 Task: Add the task  Implement a new cloud-based compliance management system for a company to the section Speed Racer in the project ConstellationHQ and add a Due Date to the respective task as 2024/03/24
Action: Mouse moved to (631, 277)
Screenshot: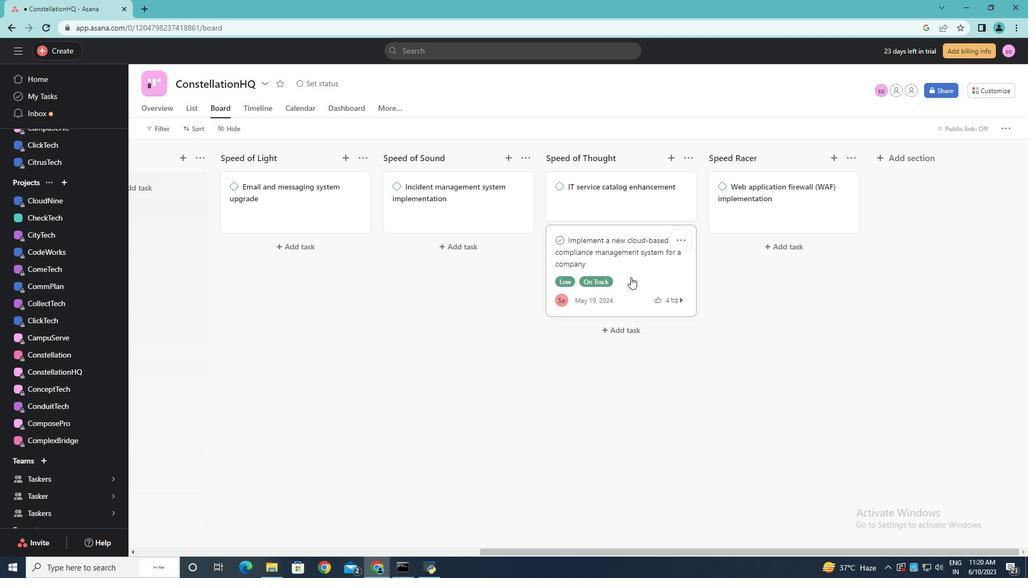 
Action: Mouse pressed left at (630, 277)
Screenshot: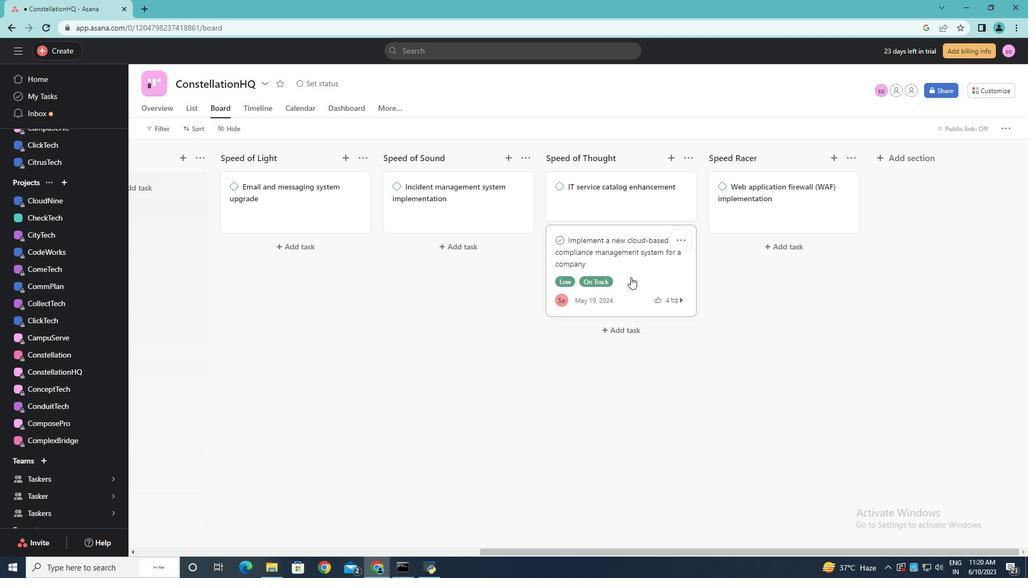 
Action: Mouse moved to (763, 310)
Screenshot: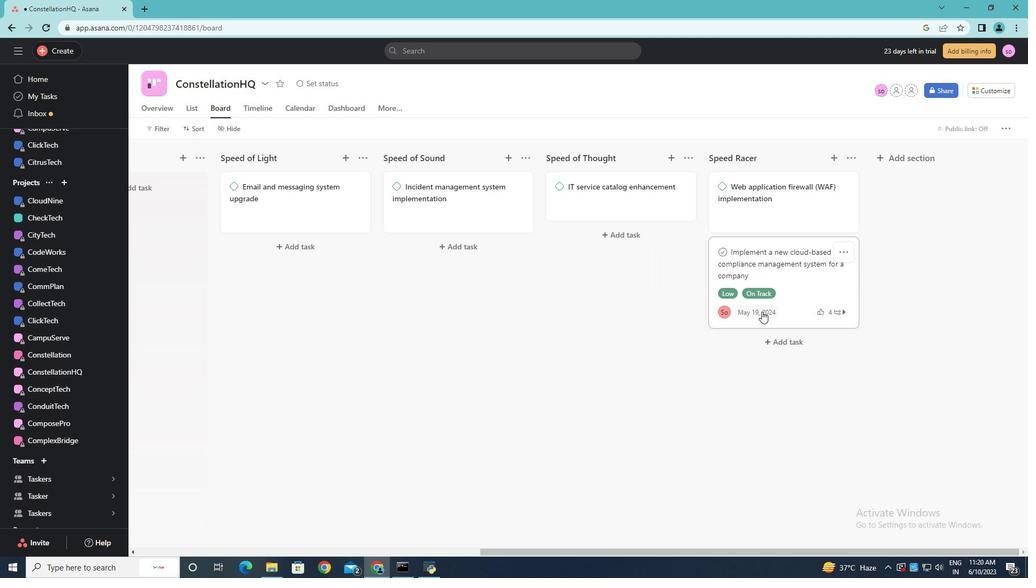 
Action: Mouse pressed left at (763, 310)
Screenshot: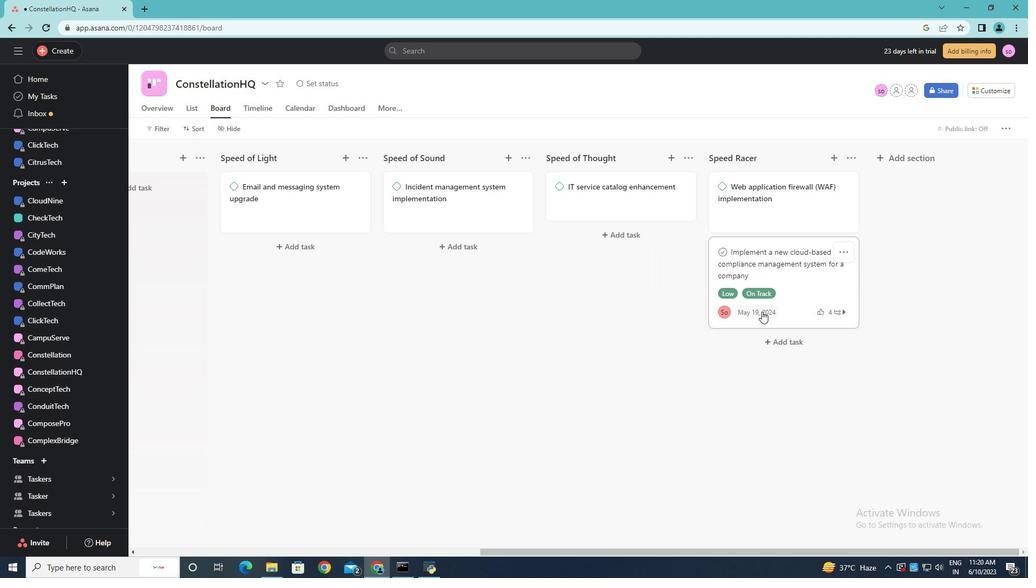
Action: Mouse moved to (741, 365)
Screenshot: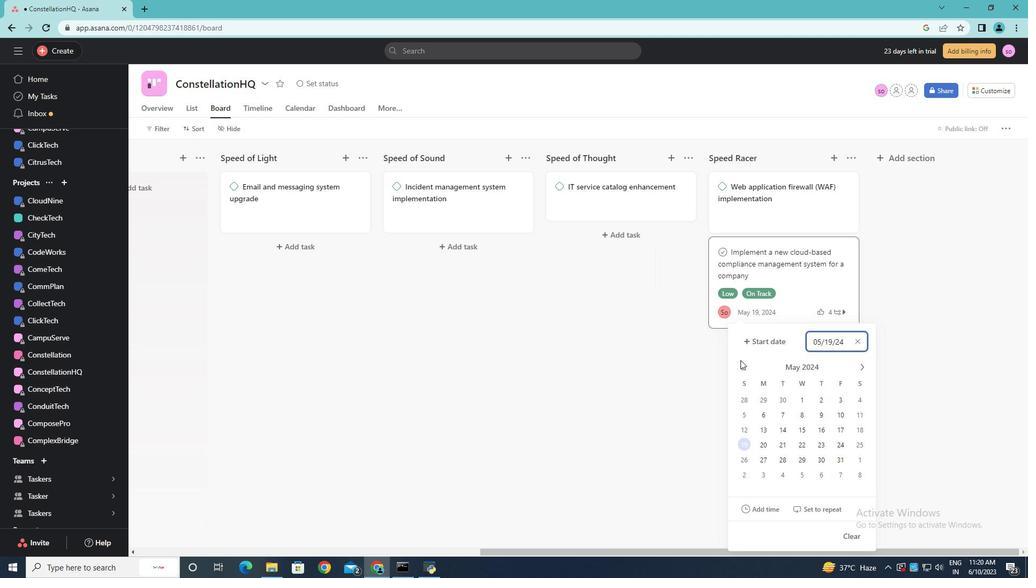 
Action: Mouse pressed left at (741, 365)
Screenshot: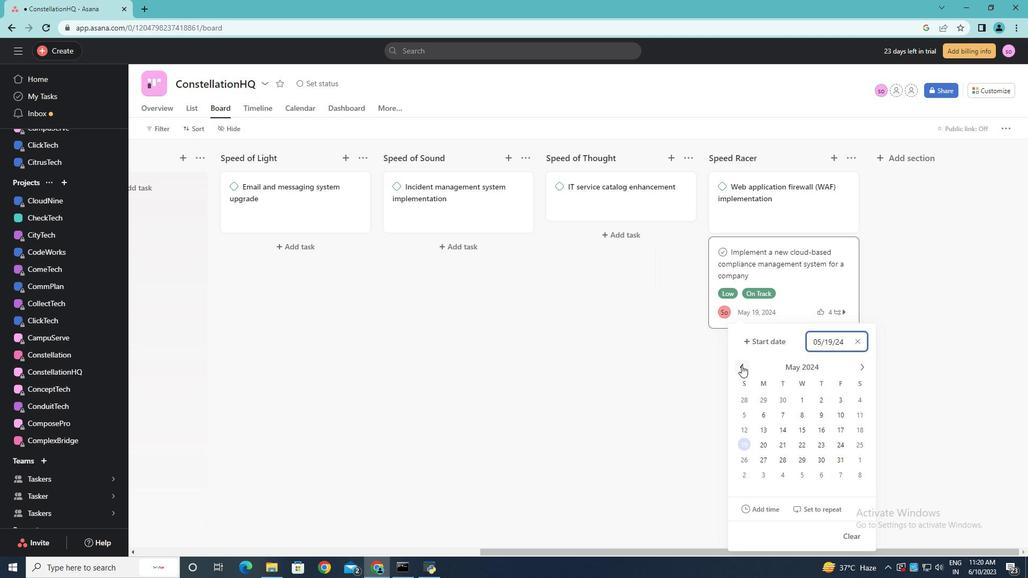 
Action: Mouse pressed left at (741, 365)
Screenshot: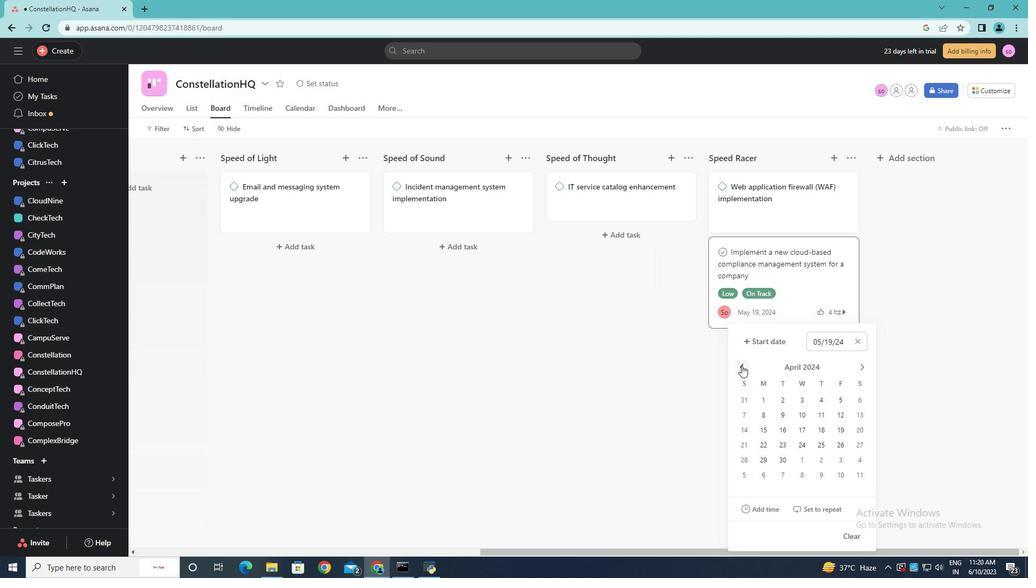 
Action: Mouse moved to (741, 460)
Screenshot: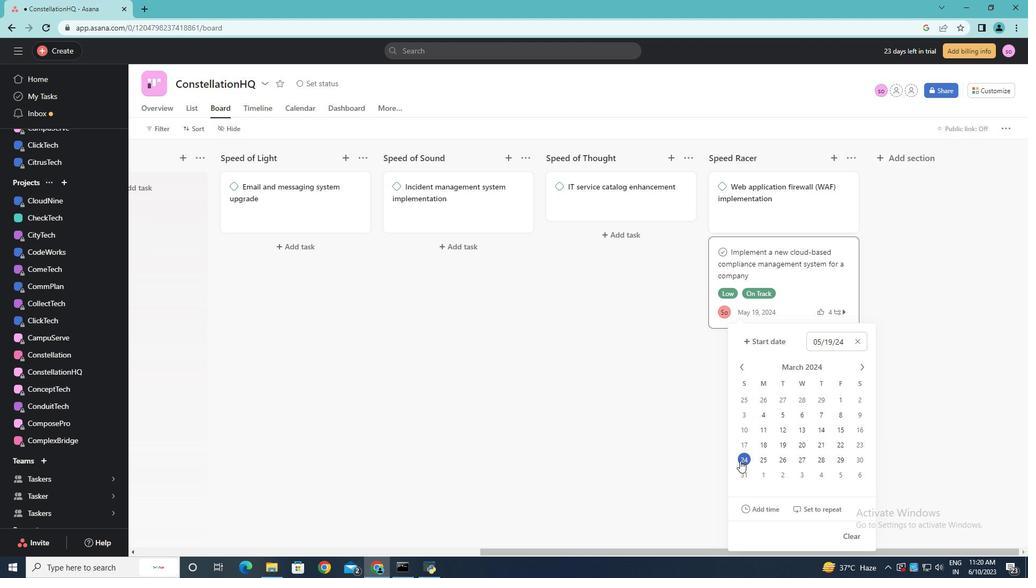 
Action: Mouse pressed left at (741, 460)
Screenshot: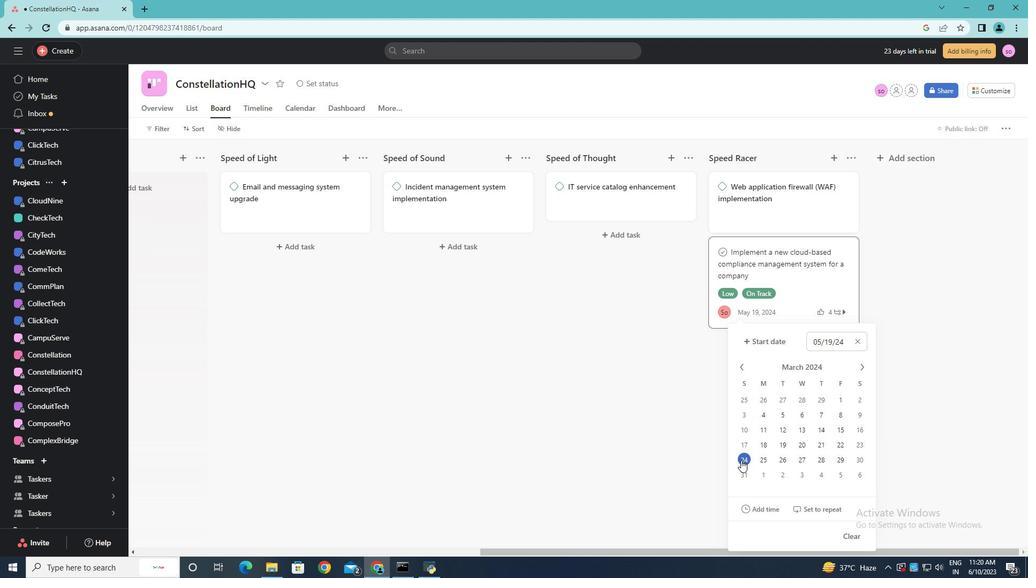 
Action: Mouse moved to (674, 468)
Screenshot: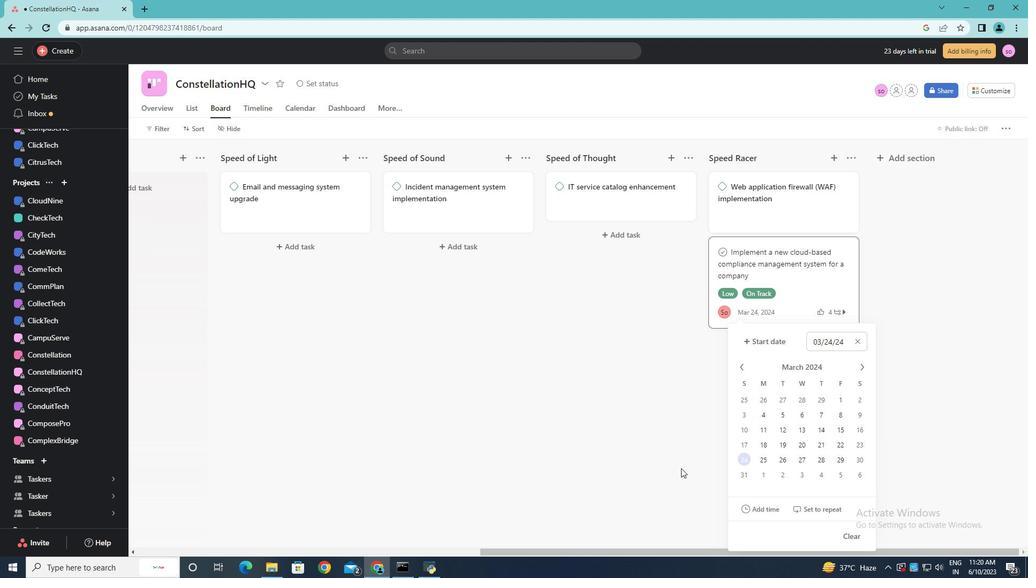 
Action: Mouse pressed left at (674, 468)
Screenshot: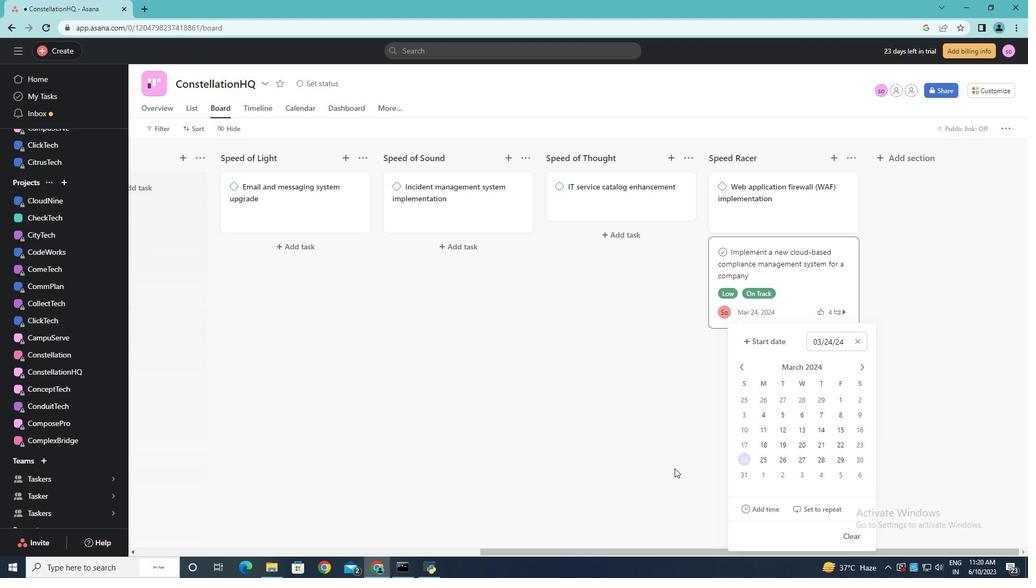
Action: Mouse moved to (675, 468)
Screenshot: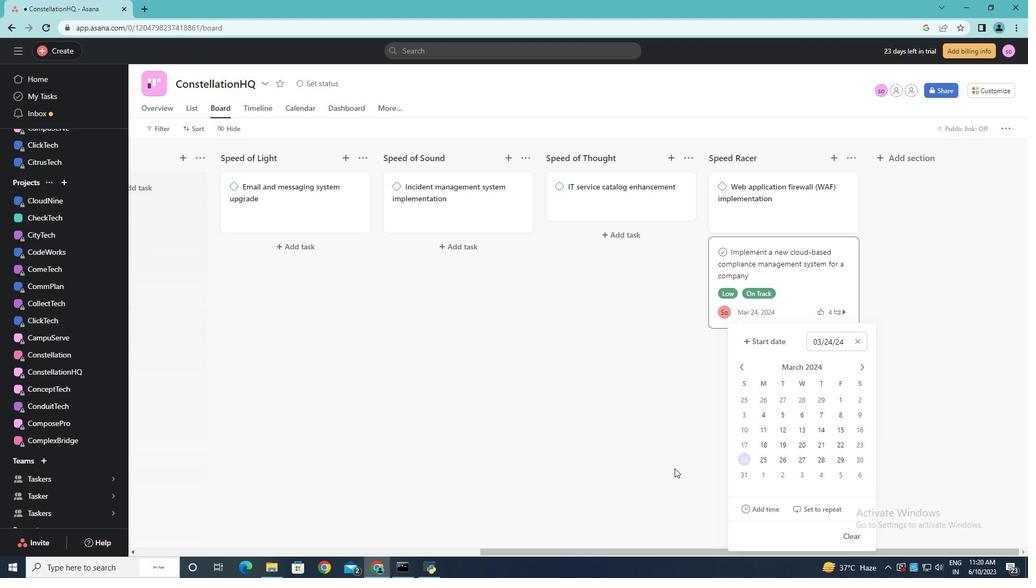 
